 Task: Change object animations to fly out to right.
Action: Mouse moved to (171, 83)
Screenshot: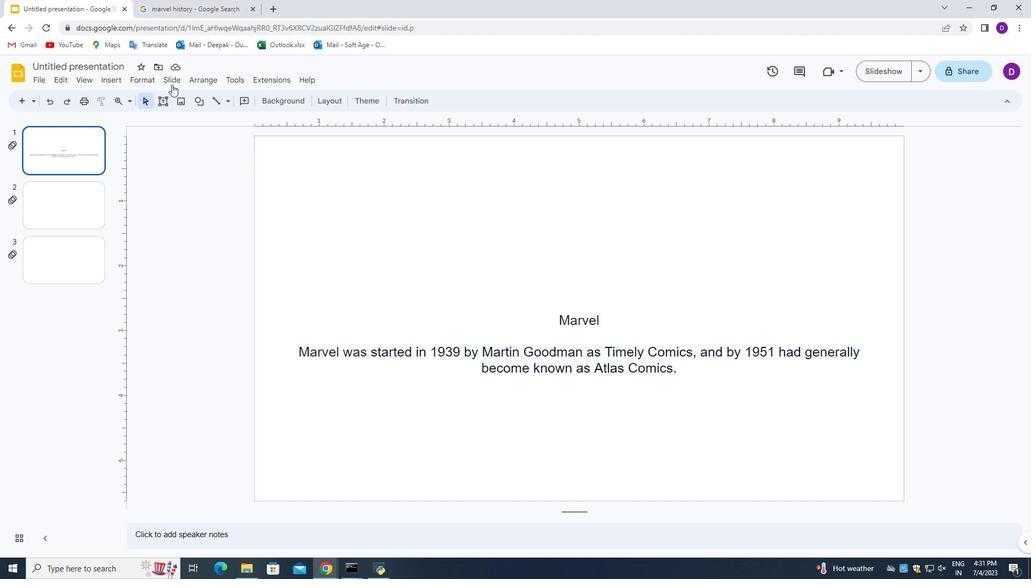 
Action: Mouse pressed left at (171, 83)
Screenshot: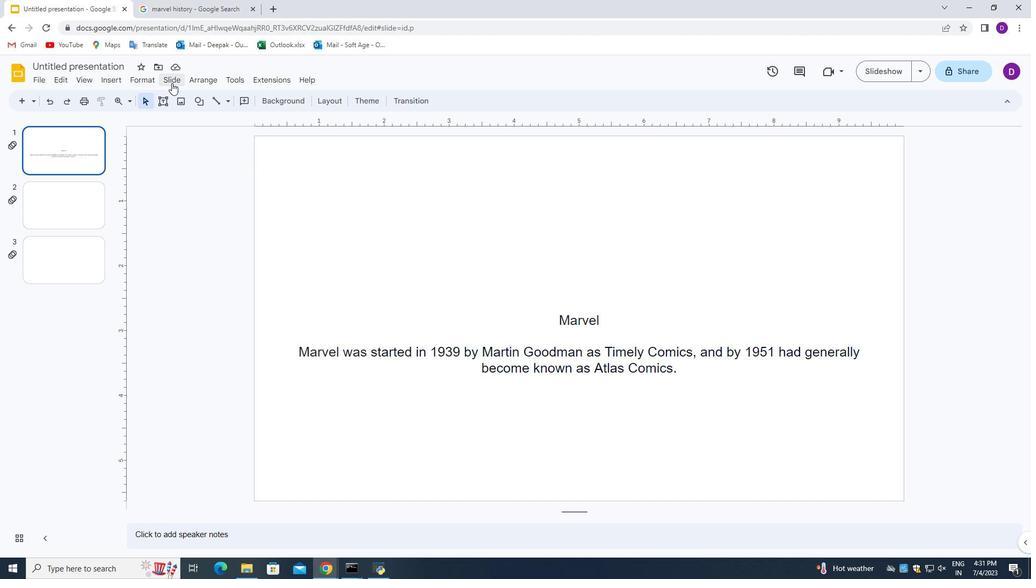 
Action: Mouse moved to (239, 226)
Screenshot: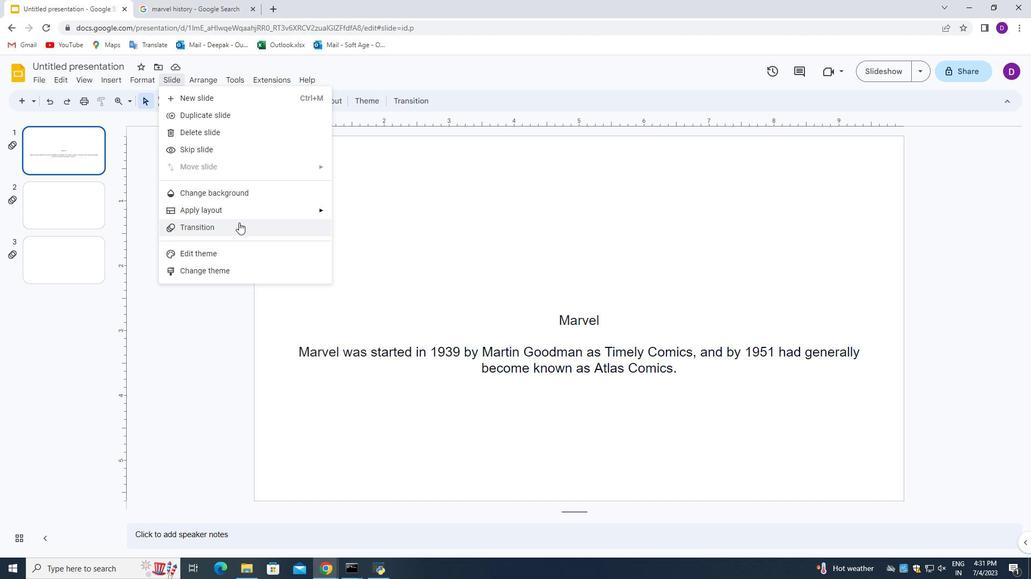 
Action: Mouse pressed left at (239, 226)
Screenshot: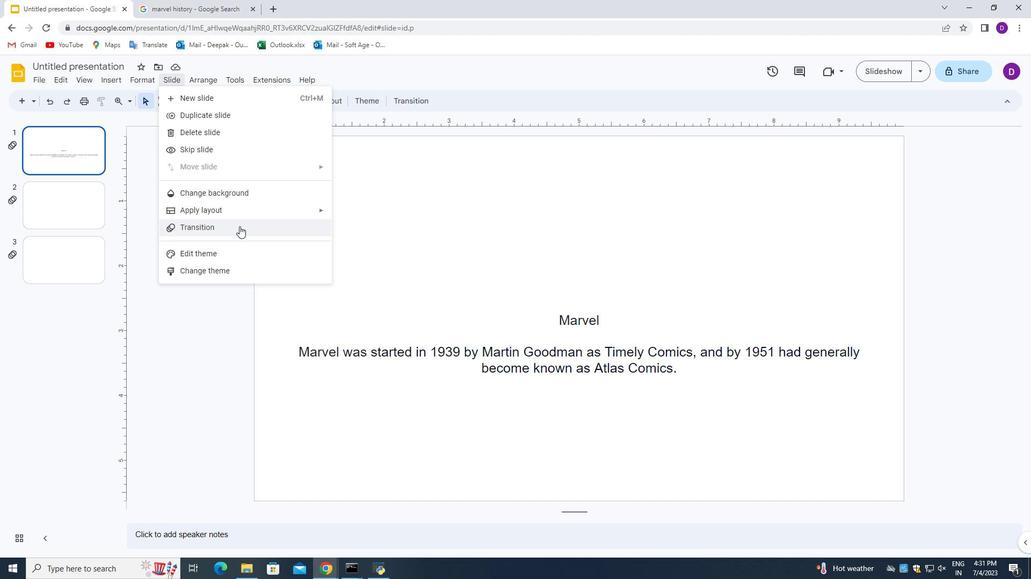 
Action: Mouse moved to (872, 332)
Screenshot: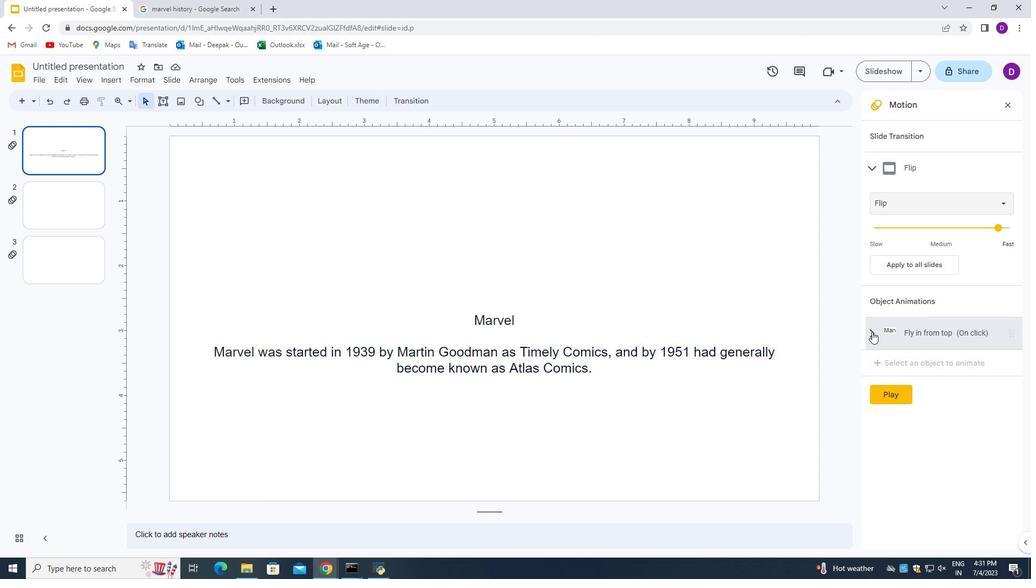 
Action: Mouse pressed left at (872, 332)
Screenshot: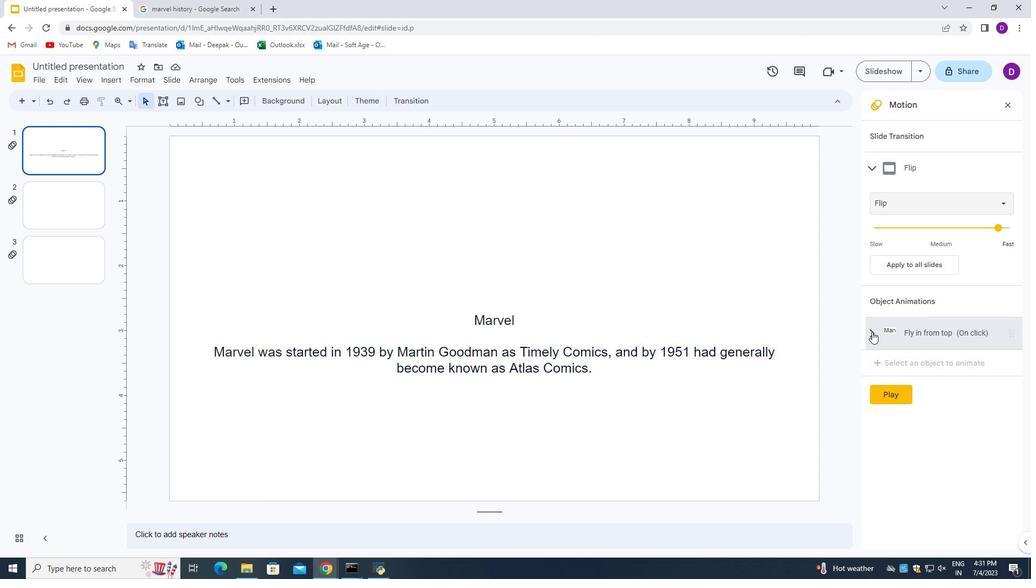 
Action: Mouse moved to (991, 274)
Screenshot: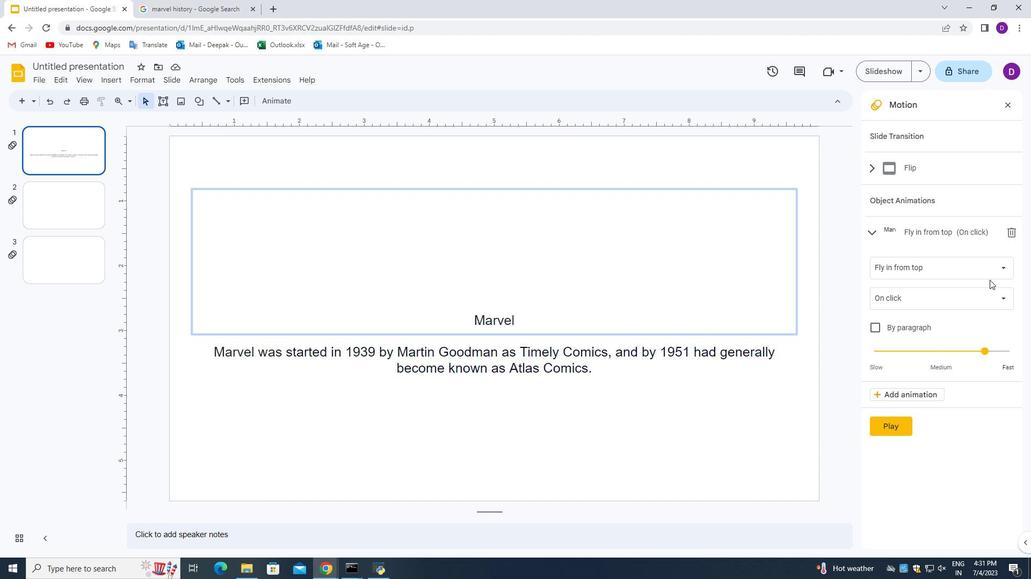 
Action: Mouse pressed left at (991, 274)
Screenshot: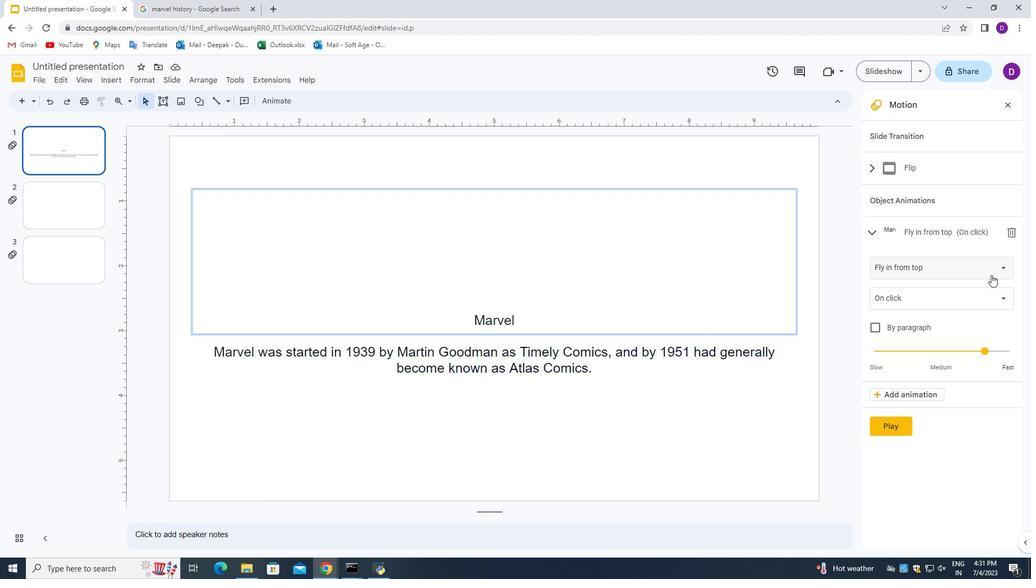 
Action: Mouse moved to (916, 431)
Screenshot: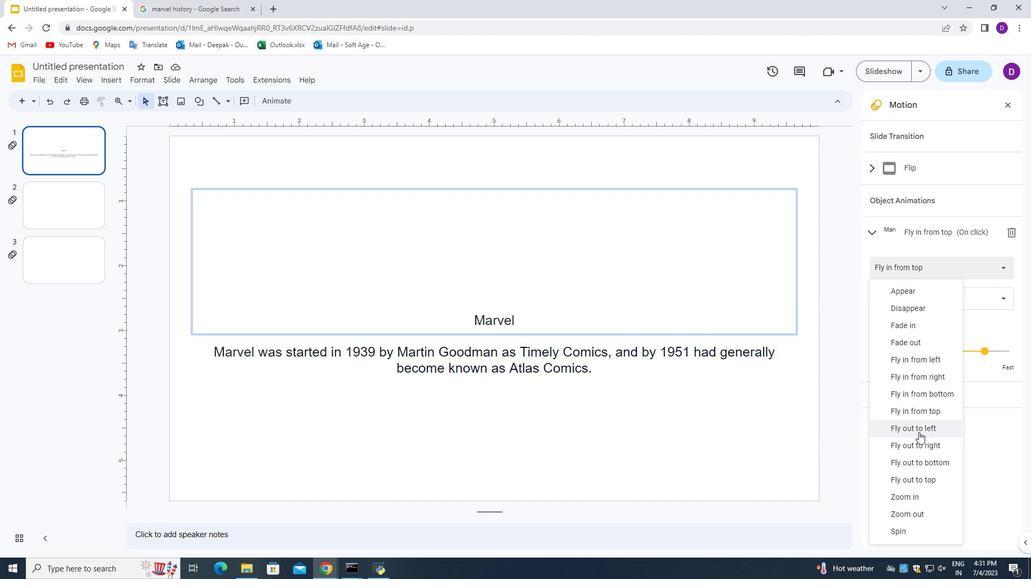 
Action: Mouse pressed left at (916, 431)
Screenshot: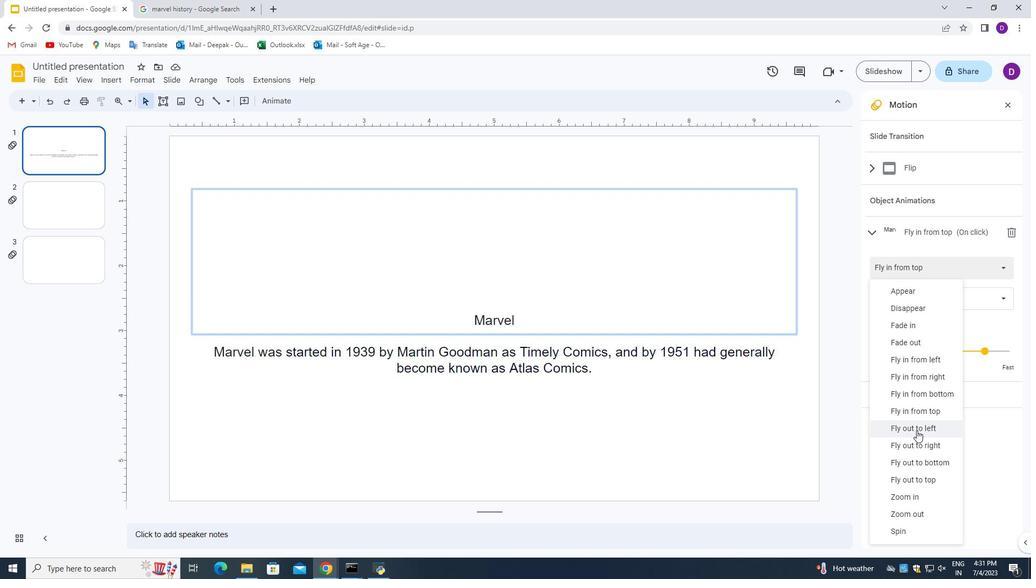 
Action: Mouse moved to (598, 289)
Screenshot: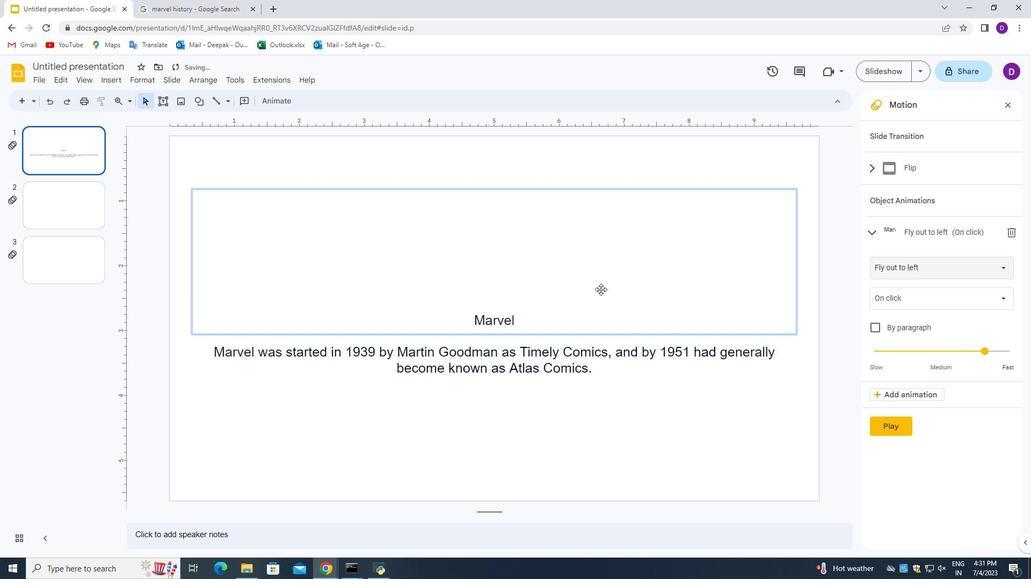 
